 Task: In the  document Harrypotter.htmlMake this file  'available offline' Check 'Vision History' View the  non- printing characters
Action: Mouse moved to (46, 61)
Screenshot: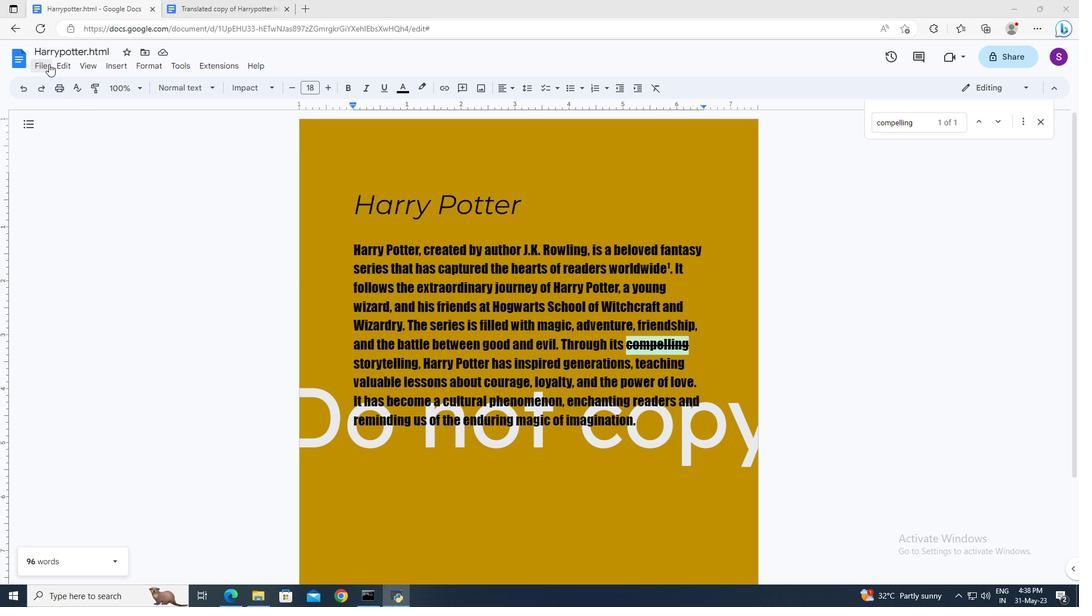 
Action: Mouse pressed left at (46, 61)
Screenshot: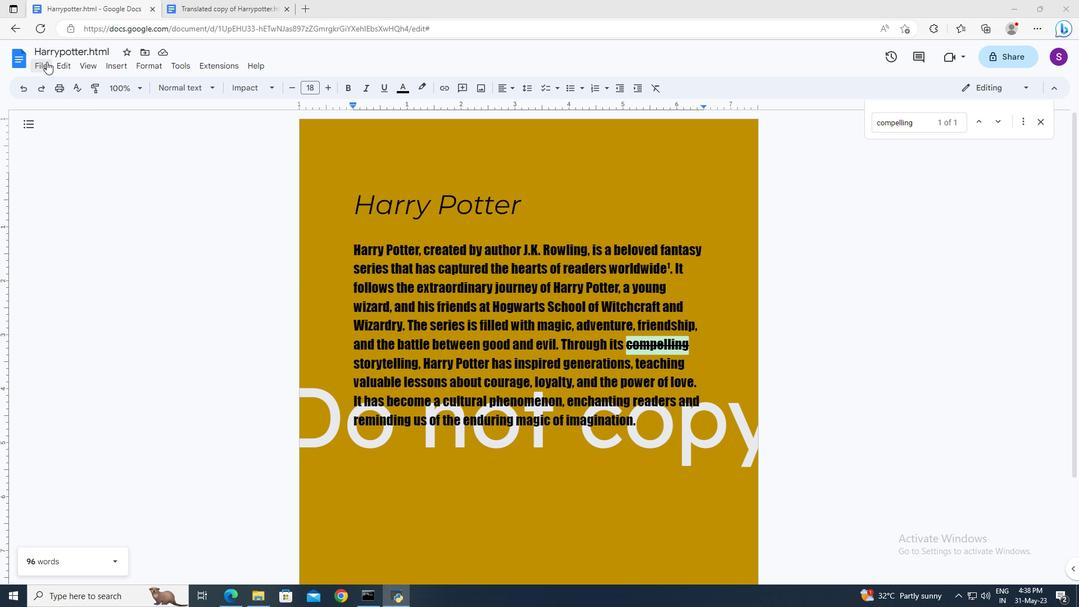 
Action: Mouse moved to (89, 314)
Screenshot: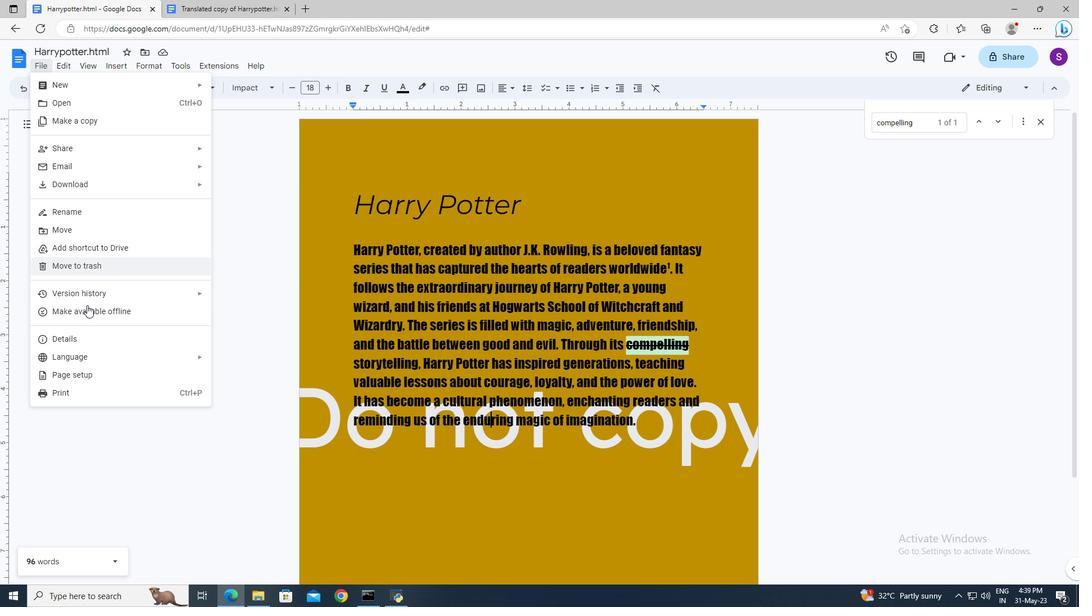 
Action: Mouse pressed left at (89, 314)
Screenshot: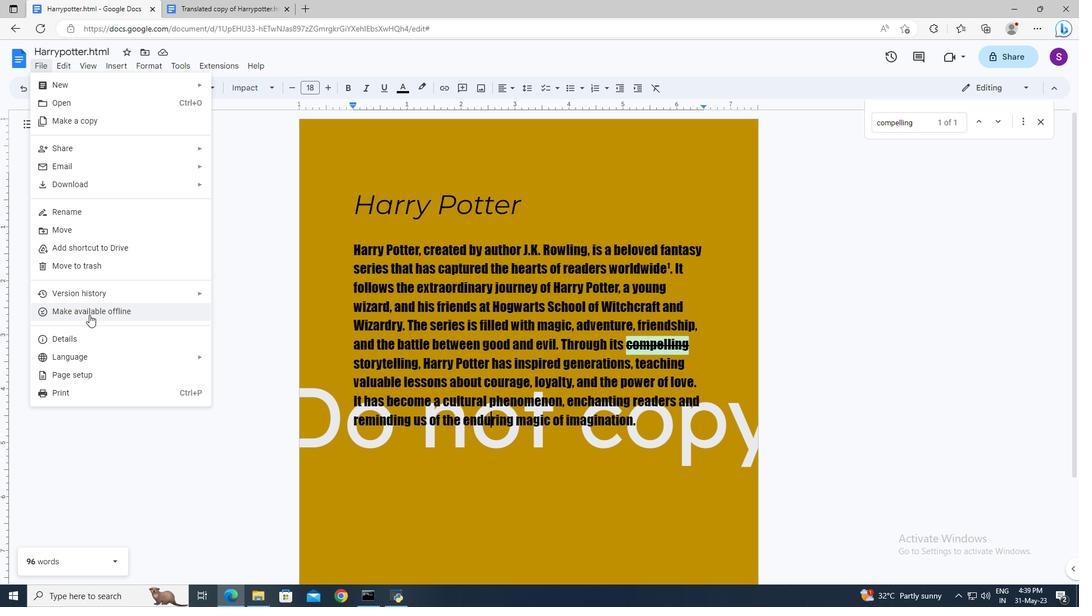 
Action: Mouse moved to (45, 69)
Screenshot: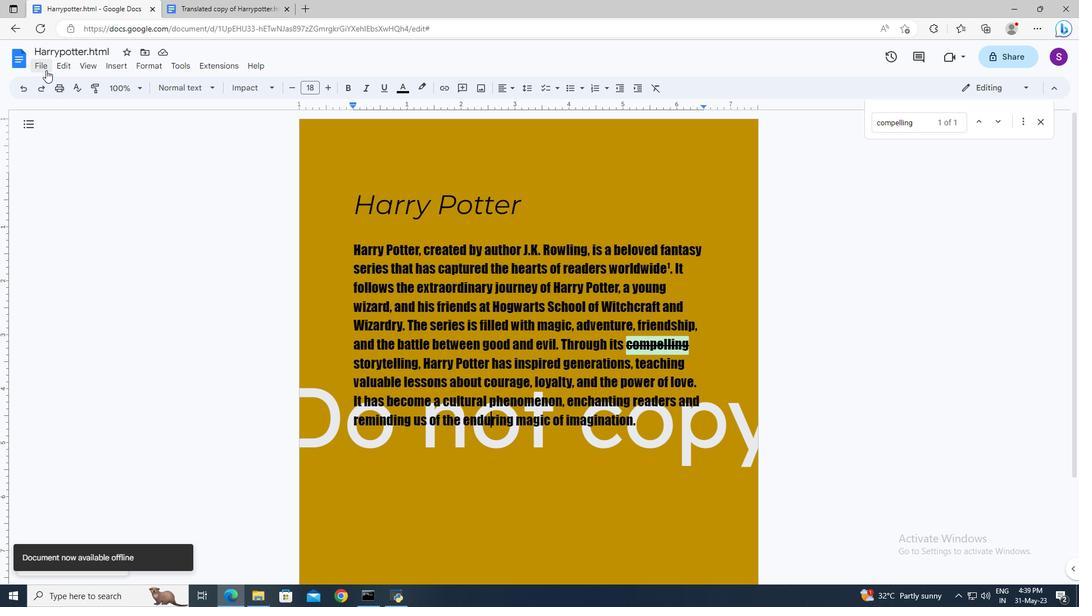 
Action: Mouse pressed left at (45, 69)
Screenshot: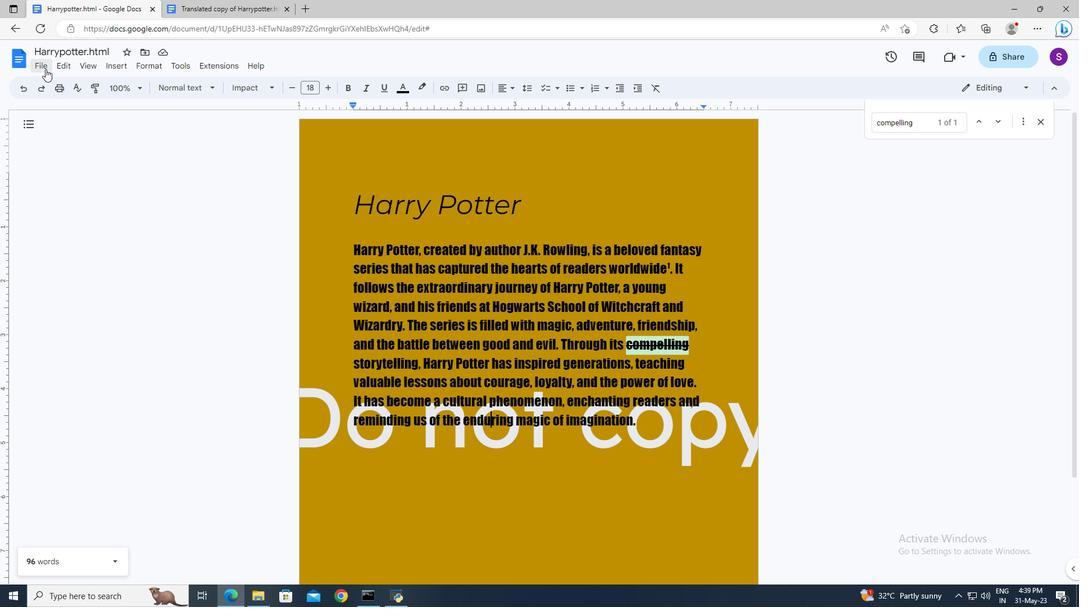 
Action: Mouse moved to (235, 314)
Screenshot: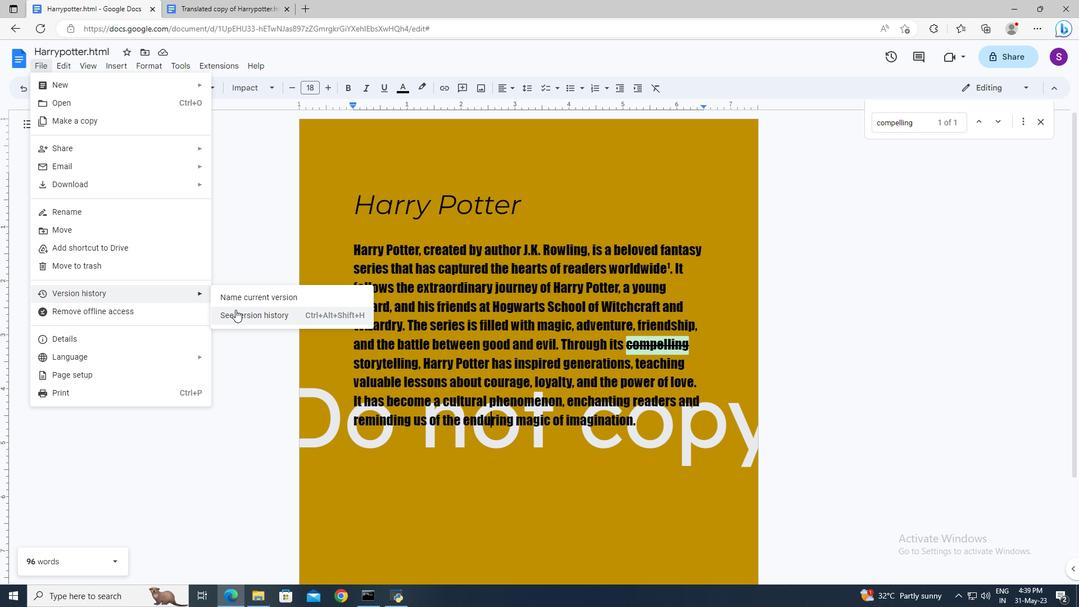 
Action: Mouse pressed left at (235, 314)
Screenshot: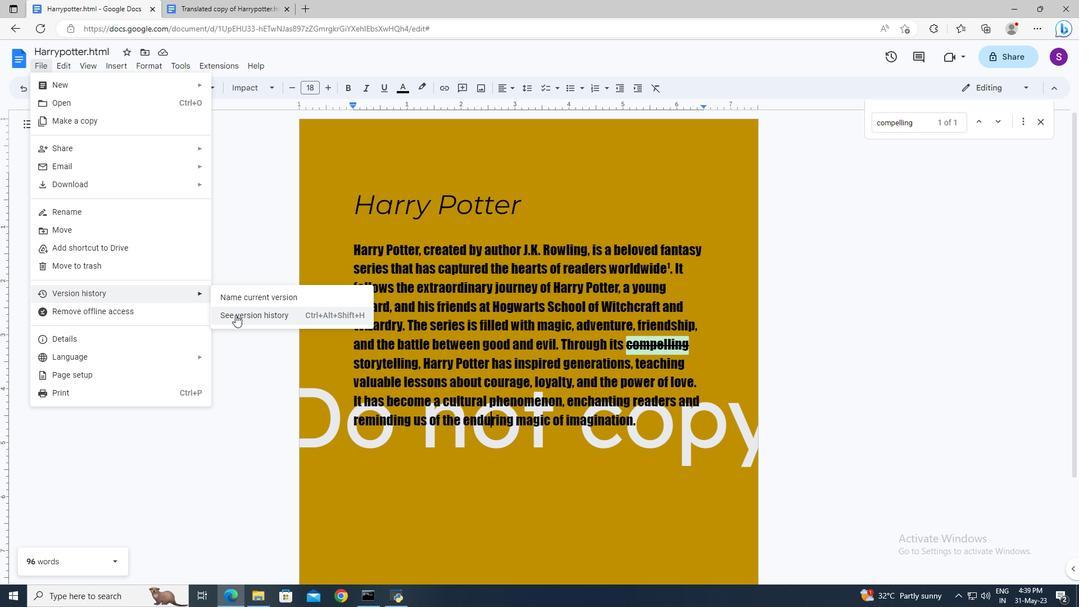 
Action: Mouse moved to (18, 55)
Screenshot: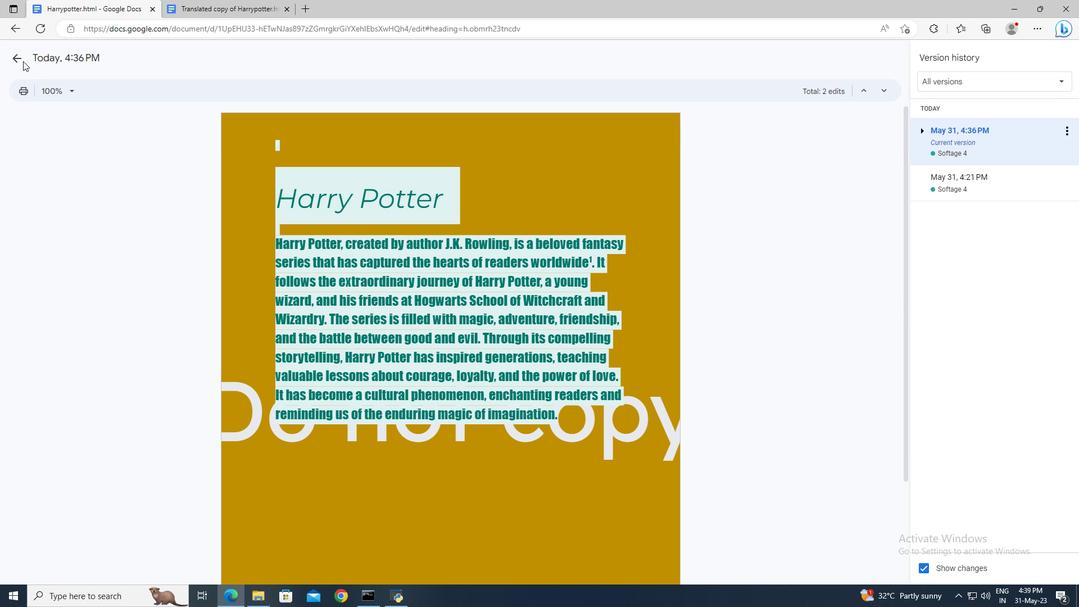 
Action: Mouse pressed left at (18, 55)
Screenshot: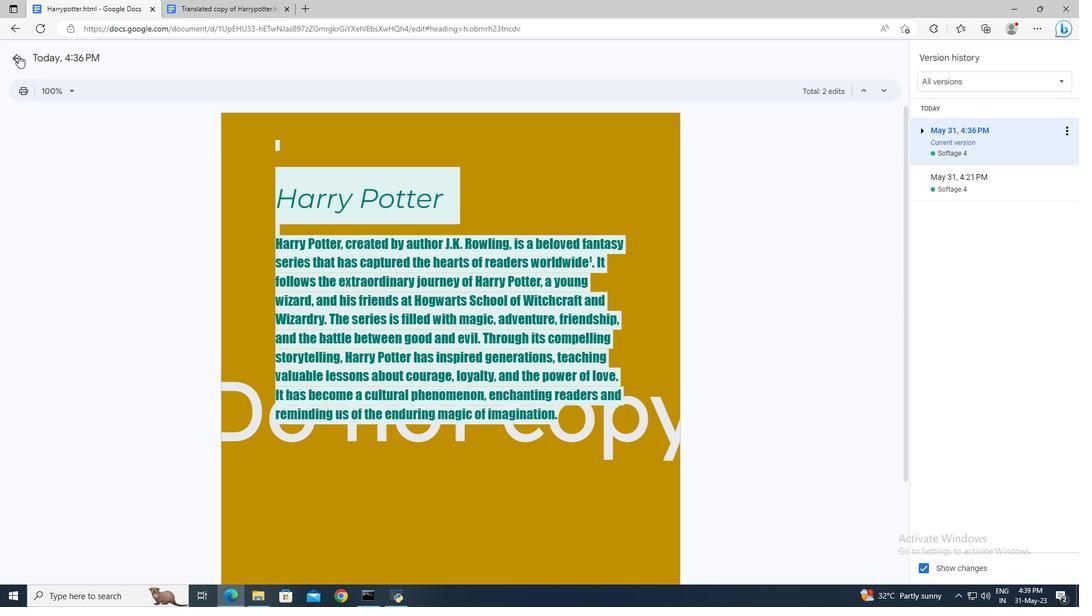 
Action: Mouse moved to (90, 66)
Screenshot: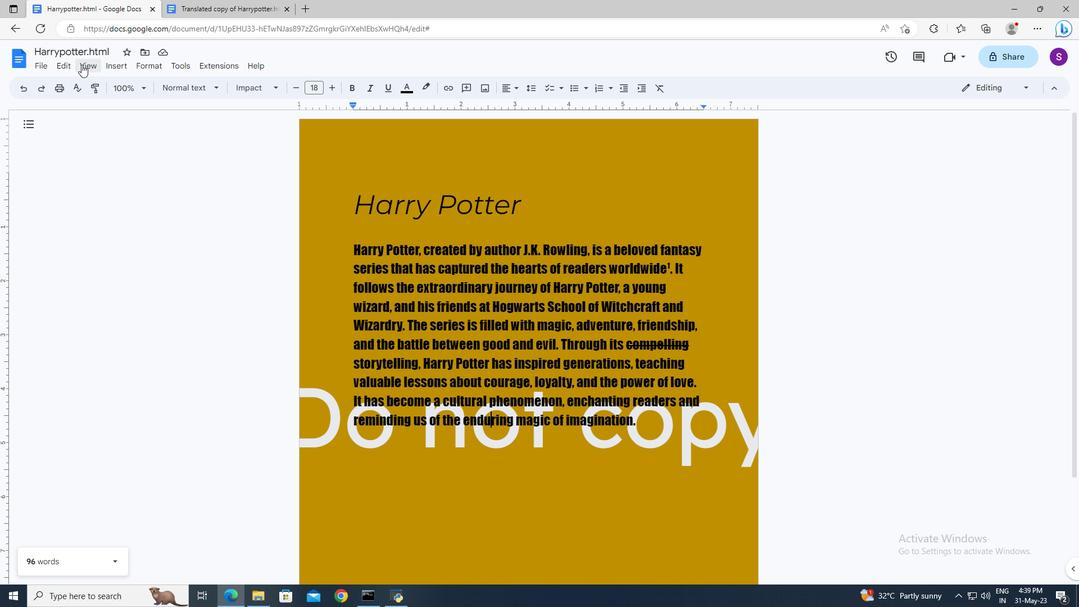 
Action: Mouse pressed left at (90, 66)
Screenshot: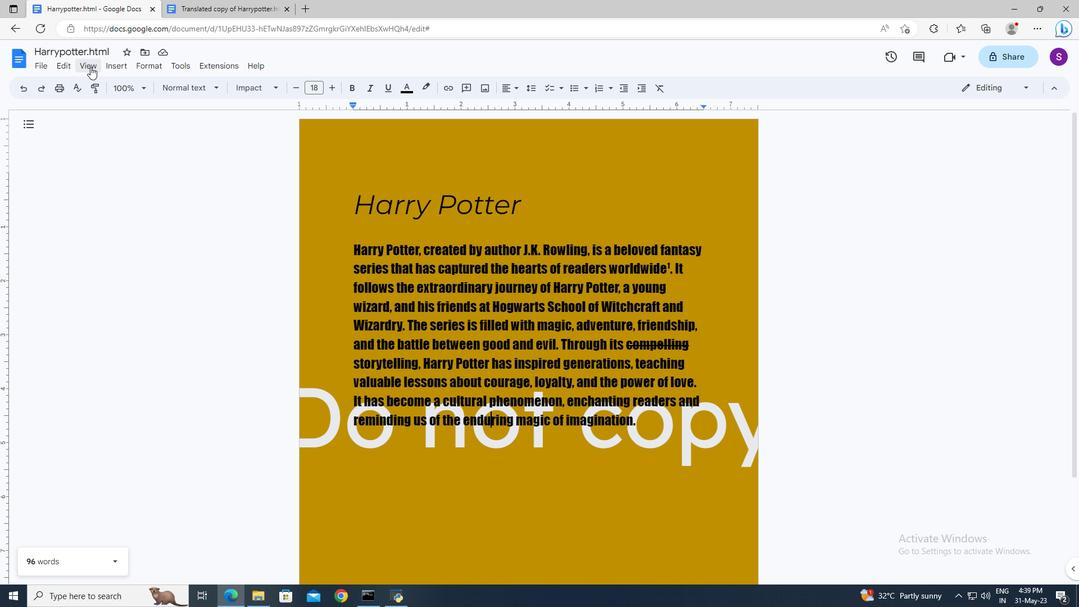 
Action: Mouse moved to (119, 181)
Screenshot: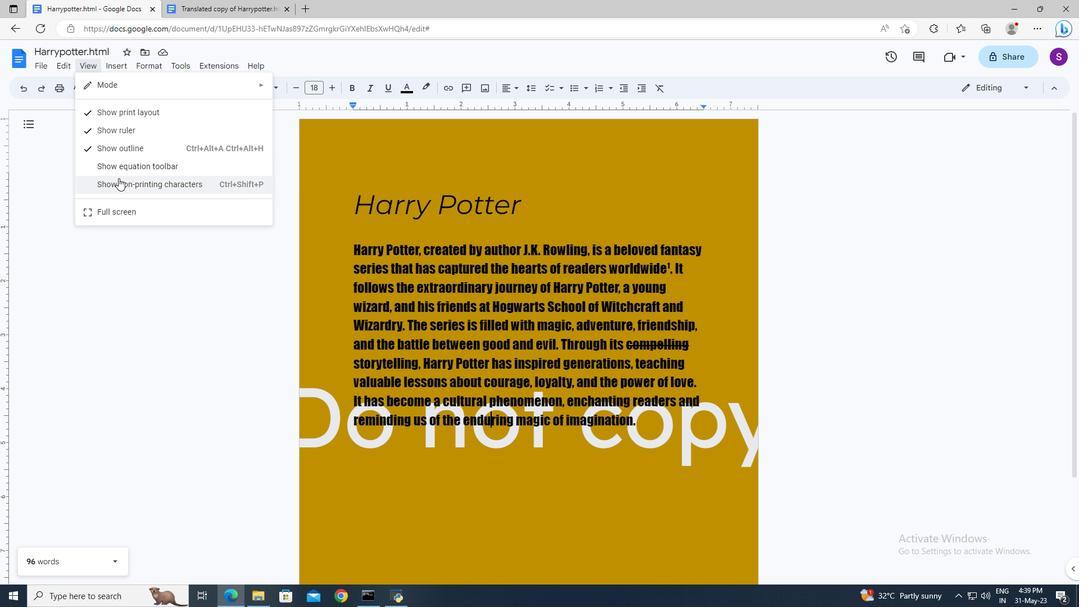 
Action: Mouse pressed left at (119, 181)
Screenshot: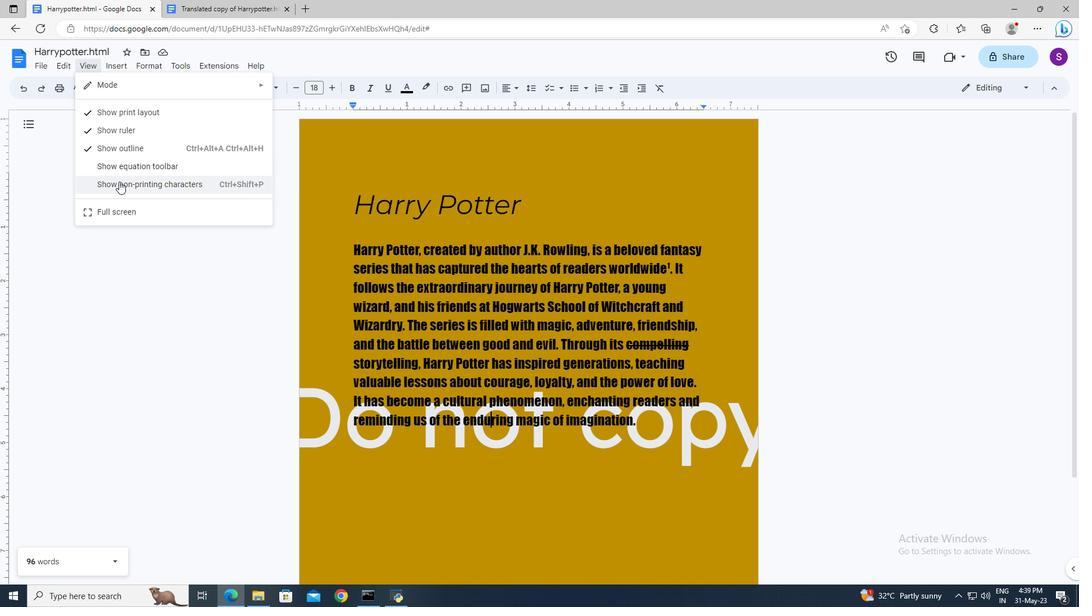 
